 Task: Change transition to dissolve.
Action: Mouse moved to (177, 82)
Screenshot: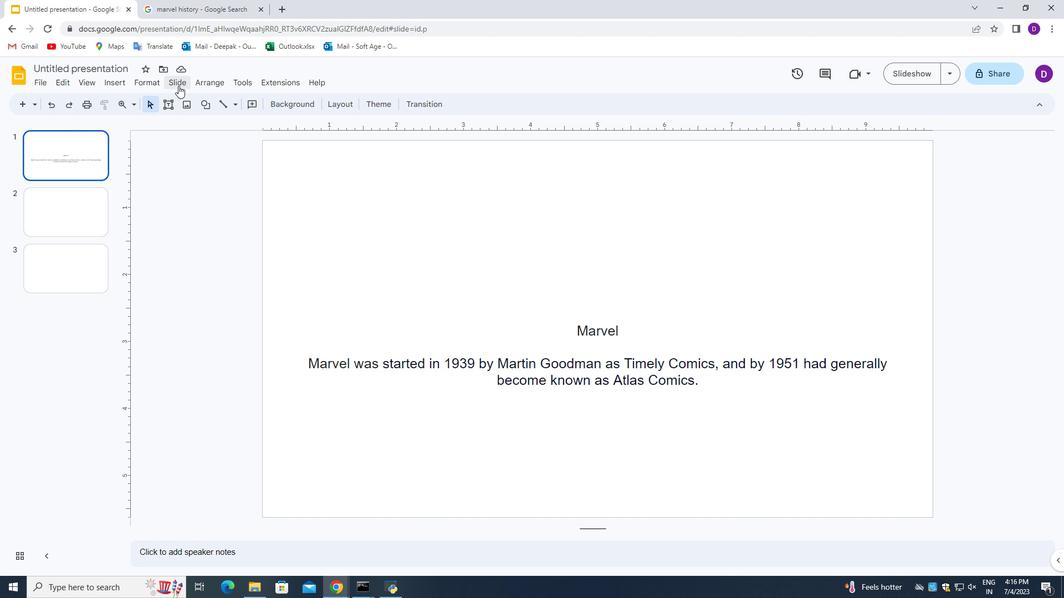
Action: Mouse pressed left at (177, 82)
Screenshot: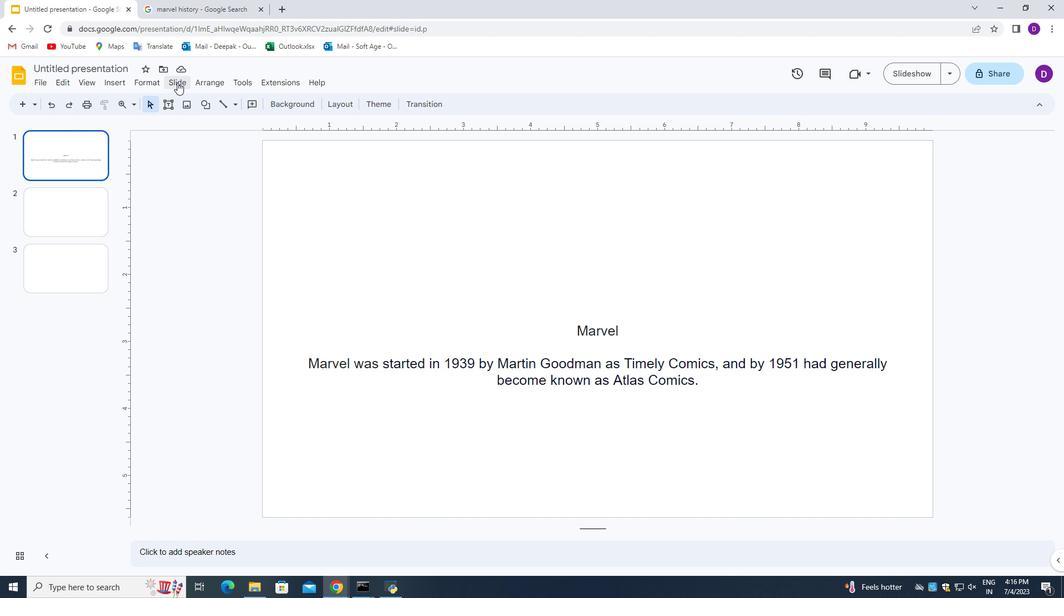 
Action: Mouse moved to (253, 235)
Screenshot: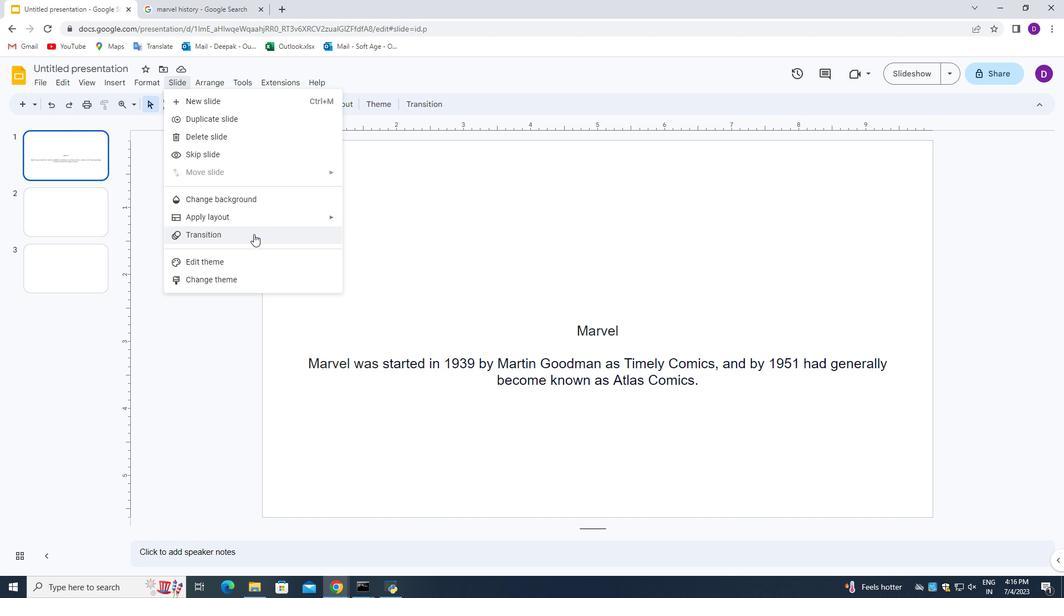
Action: Mouse pressed left at (253, 235)
Screenshot: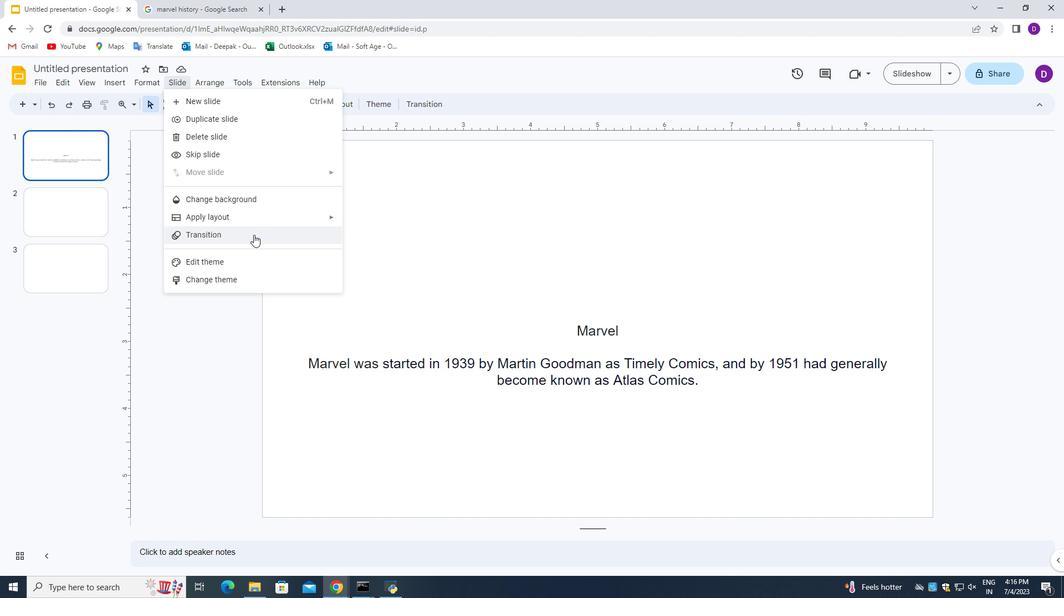 
Action: Mouse moved to (982, 206)
Screenshot: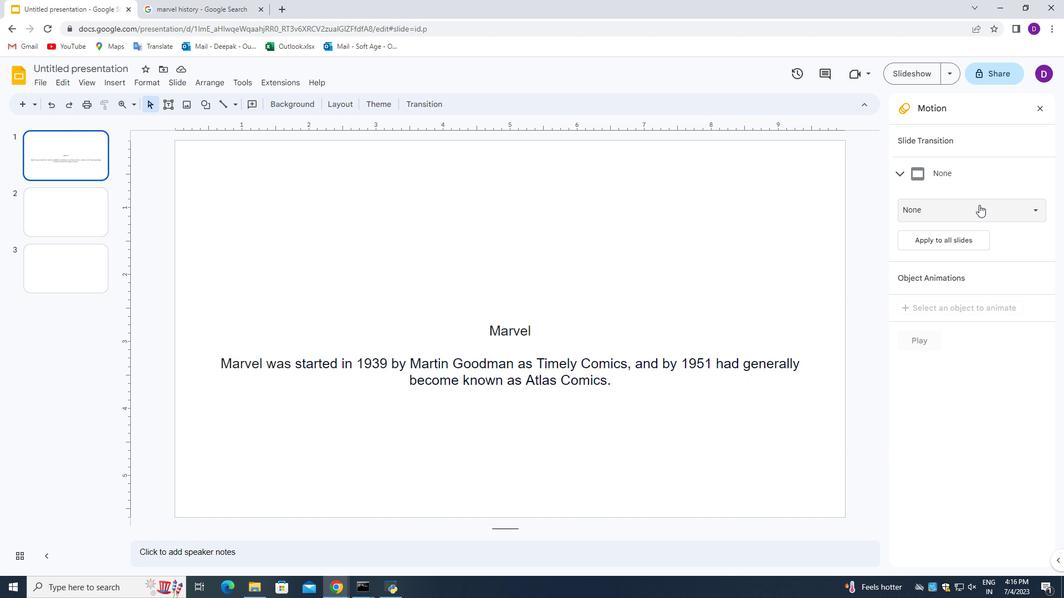 
Action: Mouse pressed left at (982, 206)
Screenshot: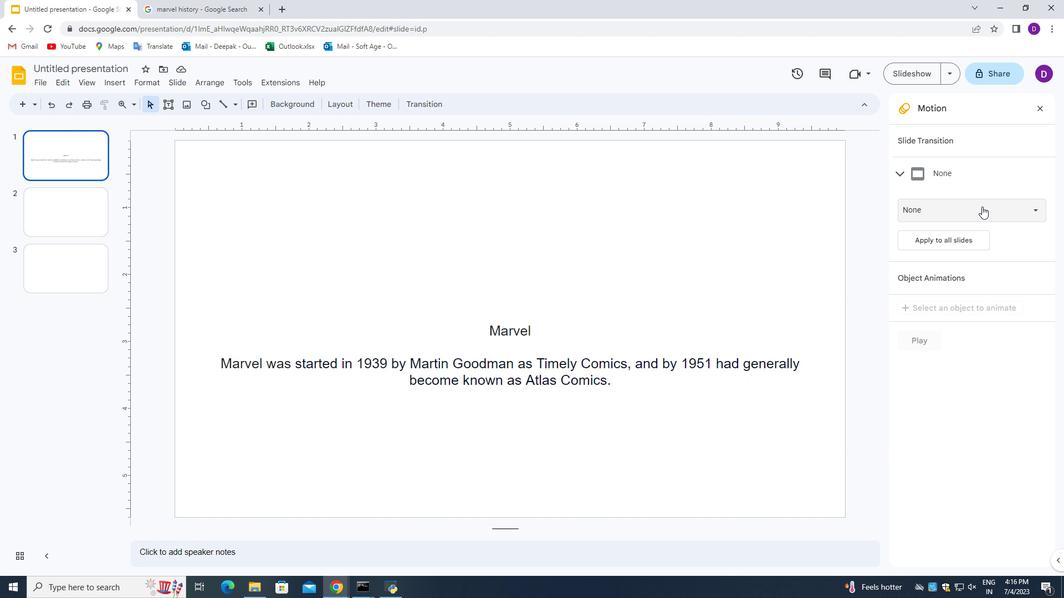 
Action: Mouse moved to (948, 250)
Screenshot: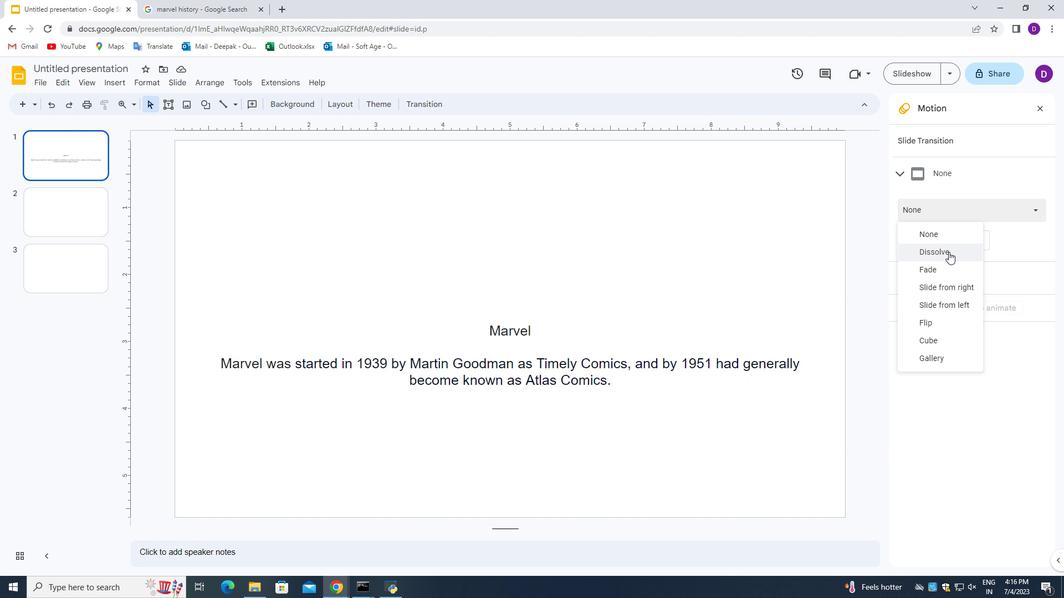 
Action: Mouse pressed left at (948, 250)
Screenshot: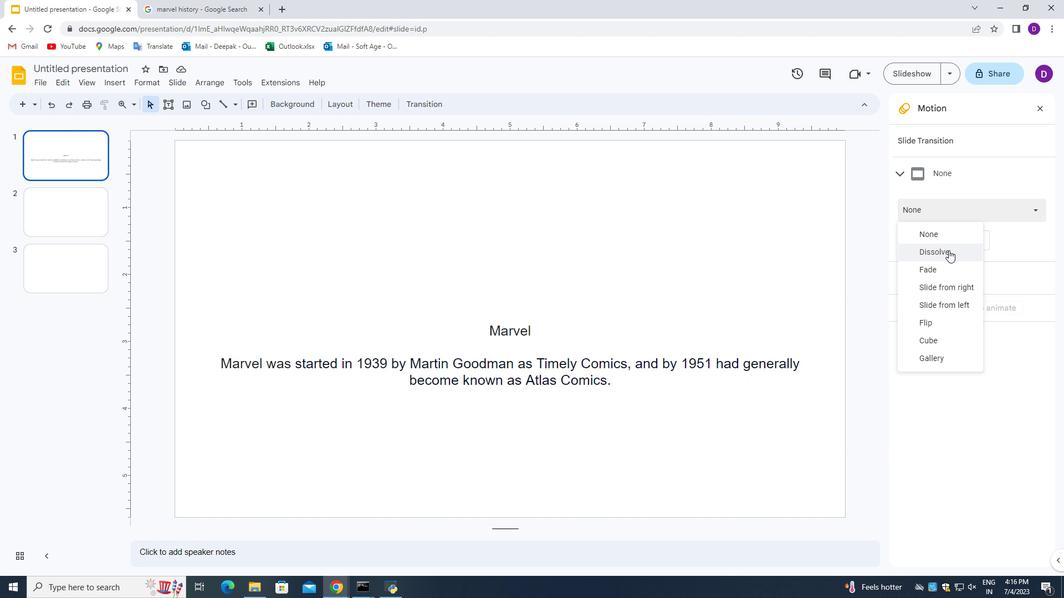 
Action: Mouse moved to (768, 212)
Screenshot: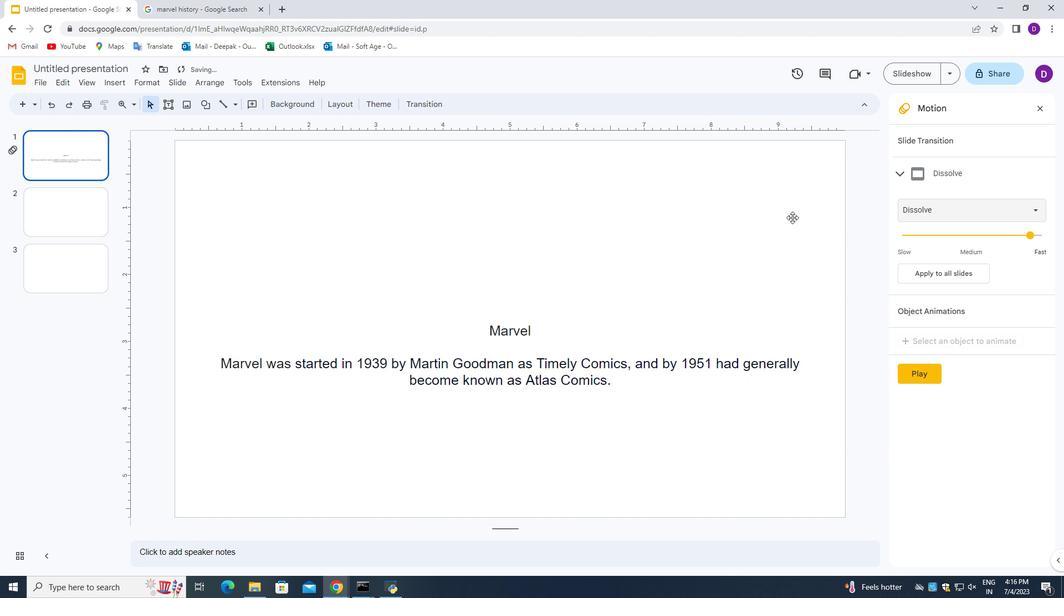 
